 Task: Assign Issue Issue0000000156 to Sprint Sprint0000000094 in Scrum Project Project0000000032 in Jira. Assign Issue Issue0000000157 to Sprint Sprint0000000094 in Scrum Project Project0000000032 in Jira. Assign Issue Issue0000000158 to Sprint Sprint0000000095 in Scrum Project Project0000000032 in Jira. Assign Issue Issue0000000159 to Sprint Sprint0000000095 in Scrum Project Project0000000032 in Jira. Assign Issue Issue0000000160 to Sprint Sprint0000000096 in Scrum Project Project0000000032 in Jira
Action: Mouse moved to (258, 109)
Screenshot: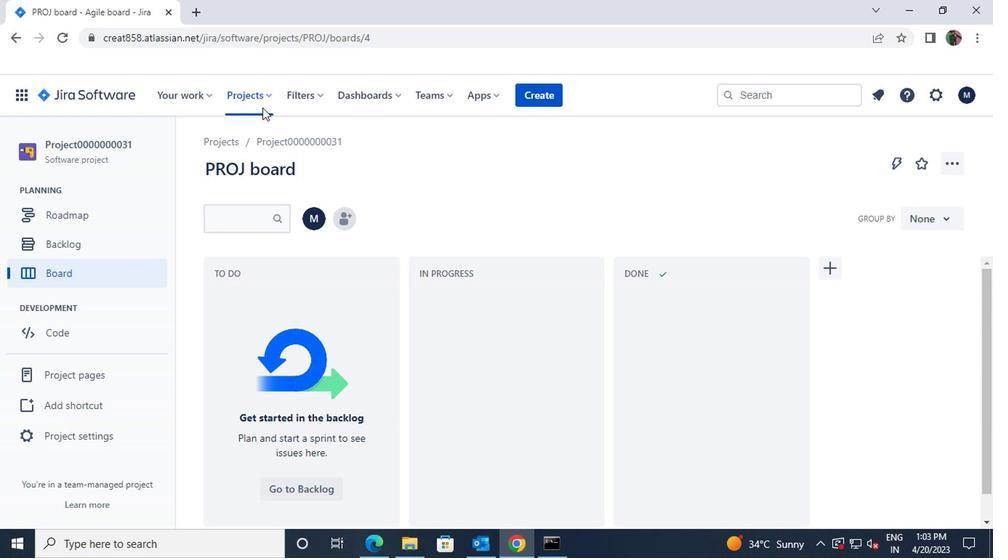 
Action: Mouse pressed left at (258, 109)
Screenshot: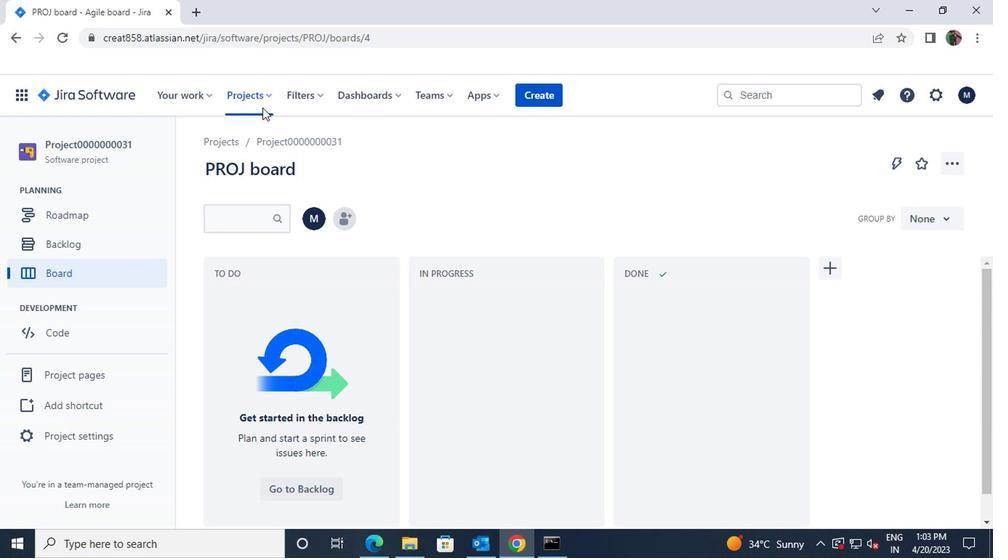 
Action: Mouse moved to (286, 191)
Screenshot: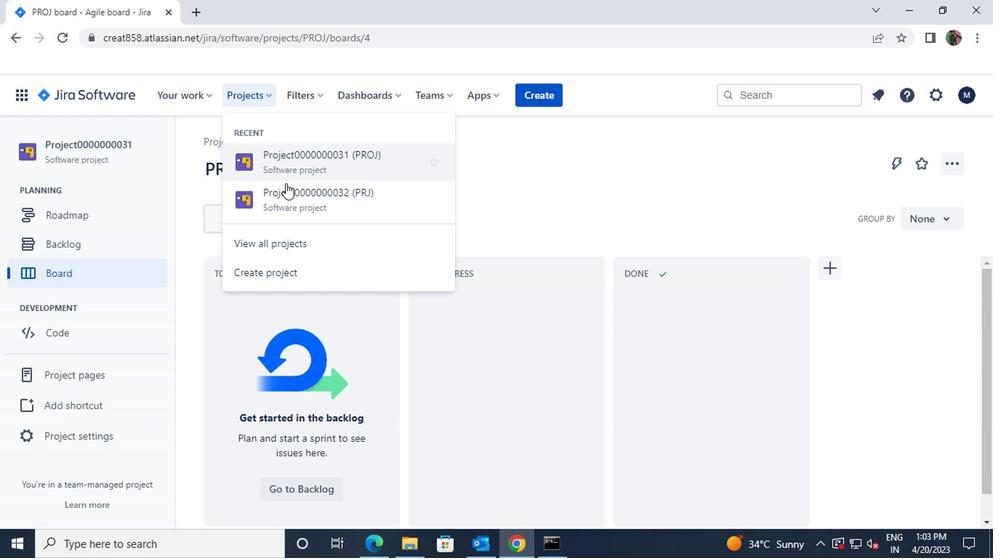 
Action: Mouse pressed left at (286, 191)
Screenshot: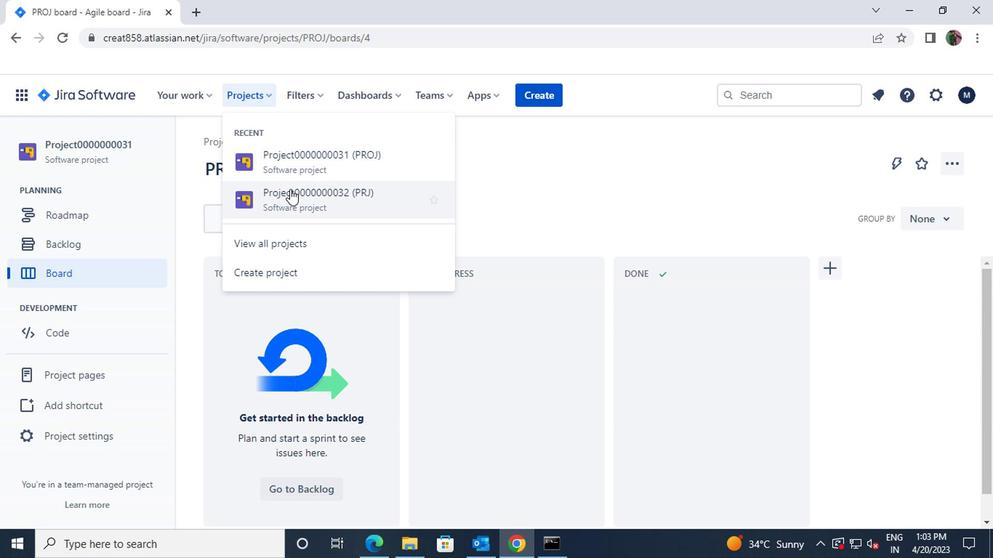 
Action: Mouse moved to (94, 244)
Screenshot: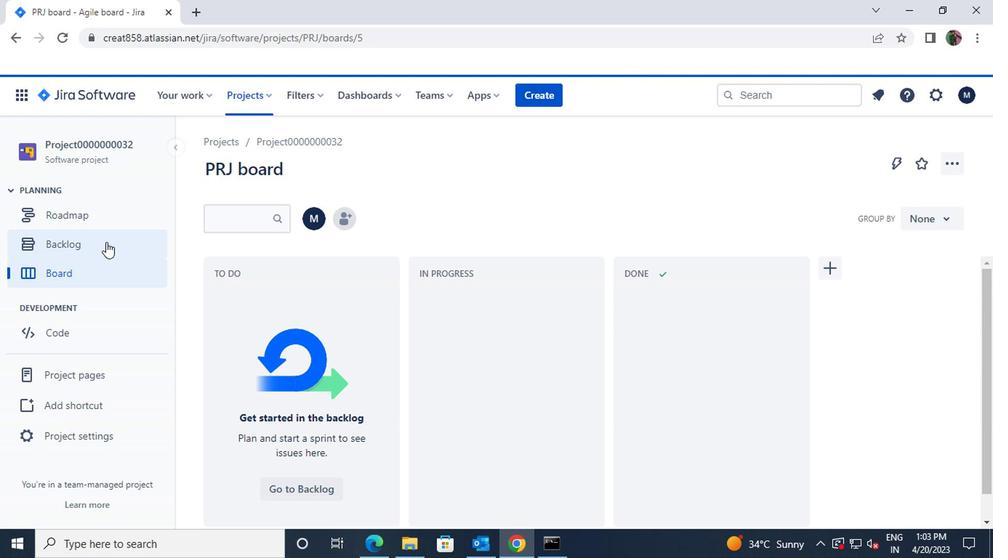 
Action: Mouse pressed left at (94, 244)
Screenshot: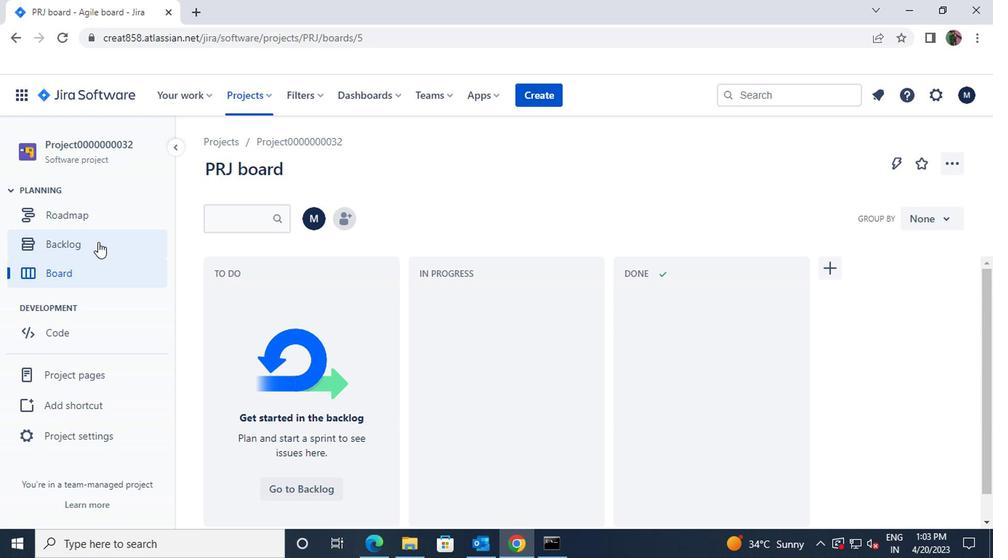 
Action: Mouse moved to (352, 311)
Screenshot: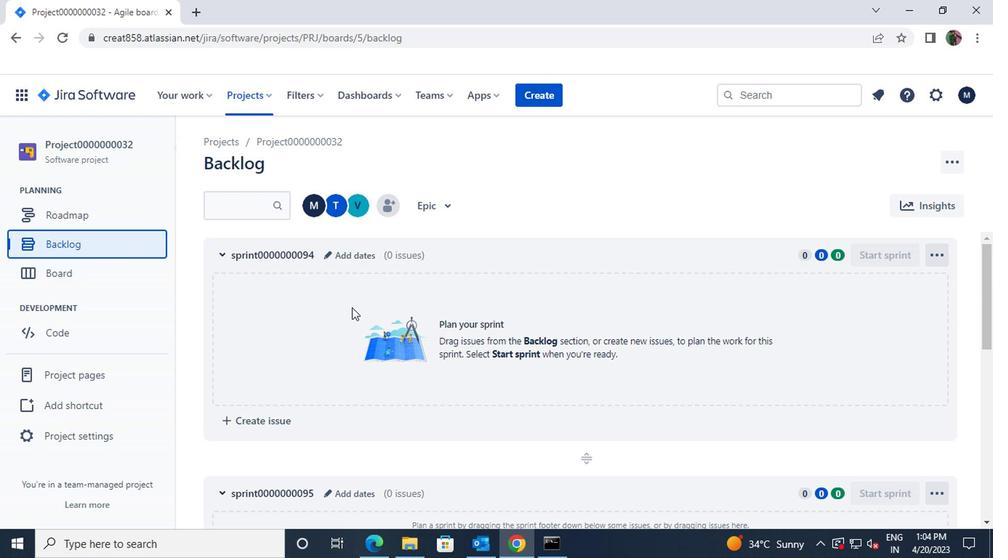 
Action: Mouse scrolled (352, 310) with delta (0, -1)
Screenshot: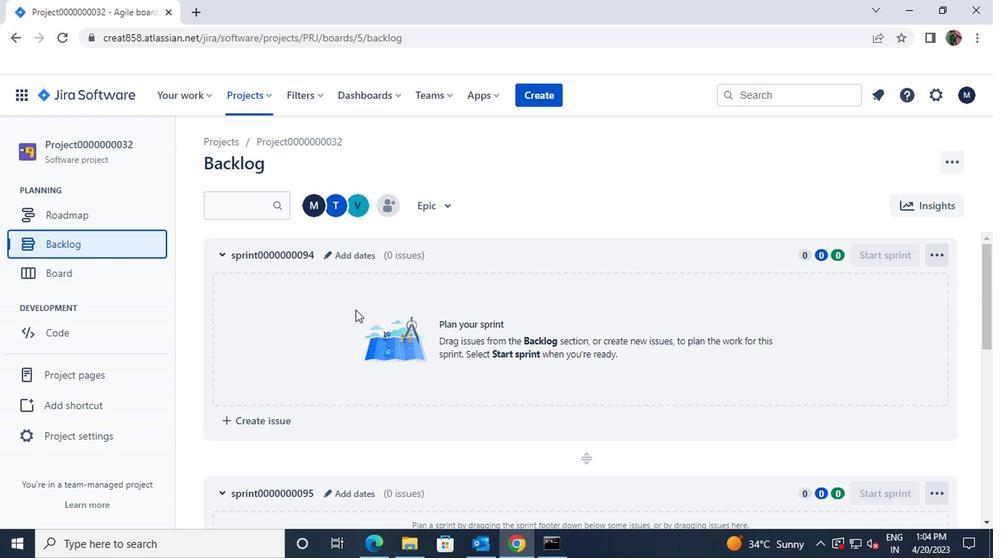
Action: Mouse scrolled (352, 310) with delta (0, -1)
Screenshot: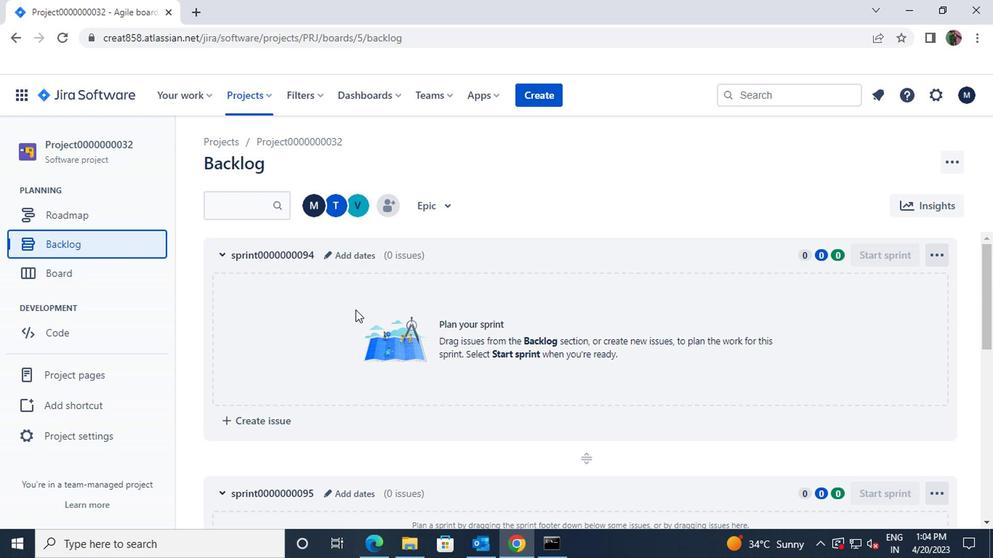 
Action: Mouse scrolled (352, 310) with delta (0, -1)
Screenshot: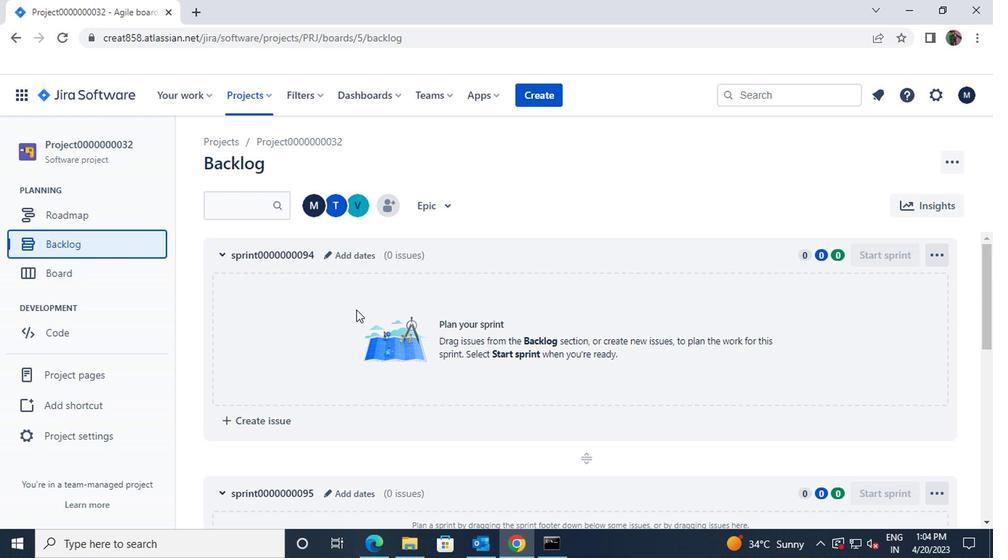 
Action: Mouse scrolled (352, 310) with delta (0, -1)
Screenshot: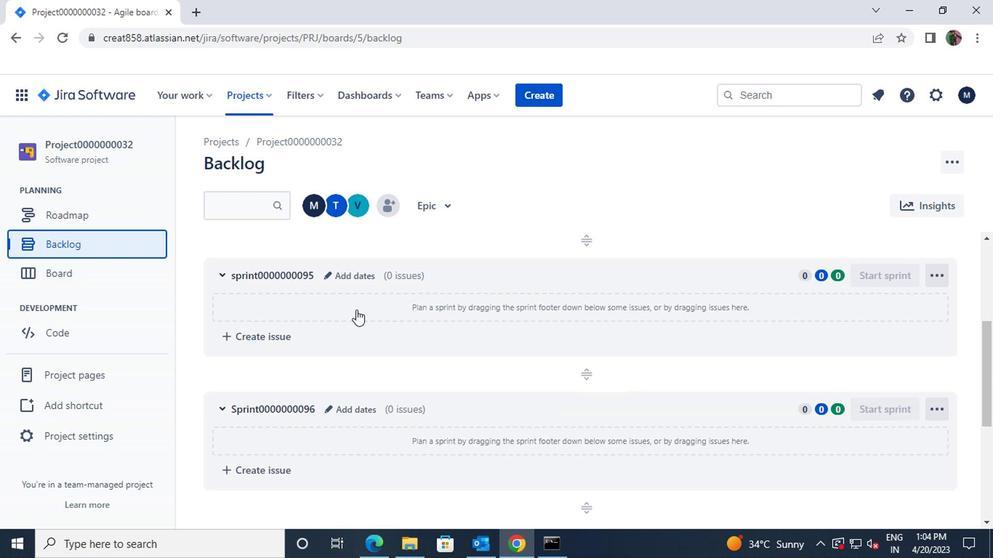 
Action: Mouse scrolled (352, 310) with delta (0, -1)
Screenshot: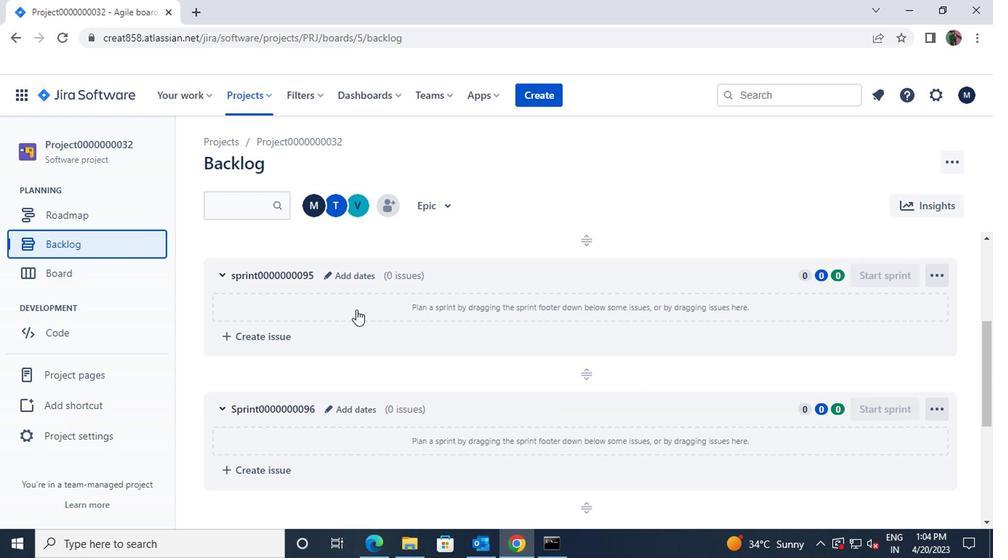 
Action: Mouse scrolled (352, 310) with delta (0, -1)
Screenshot: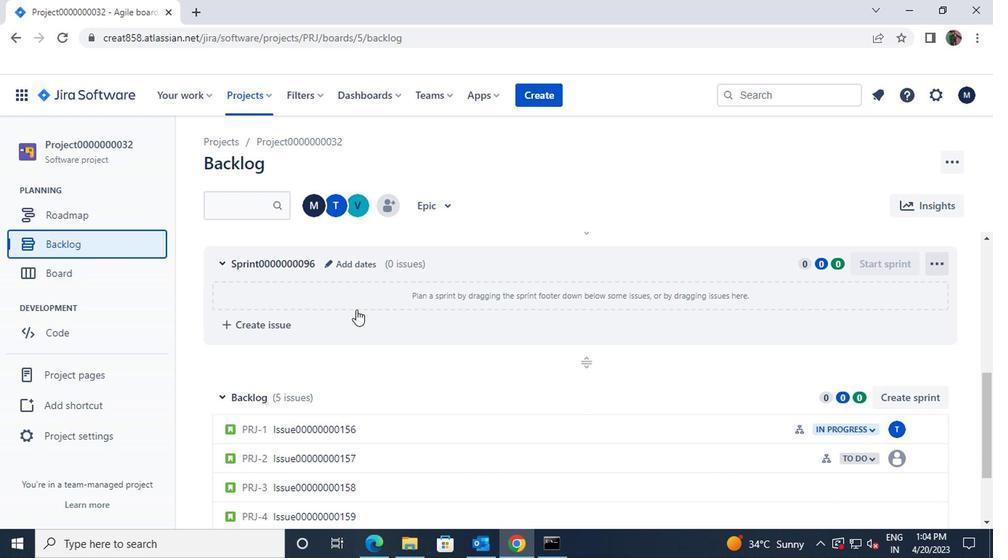 
Action: Mouse moved to (924, 353)
Screenshot: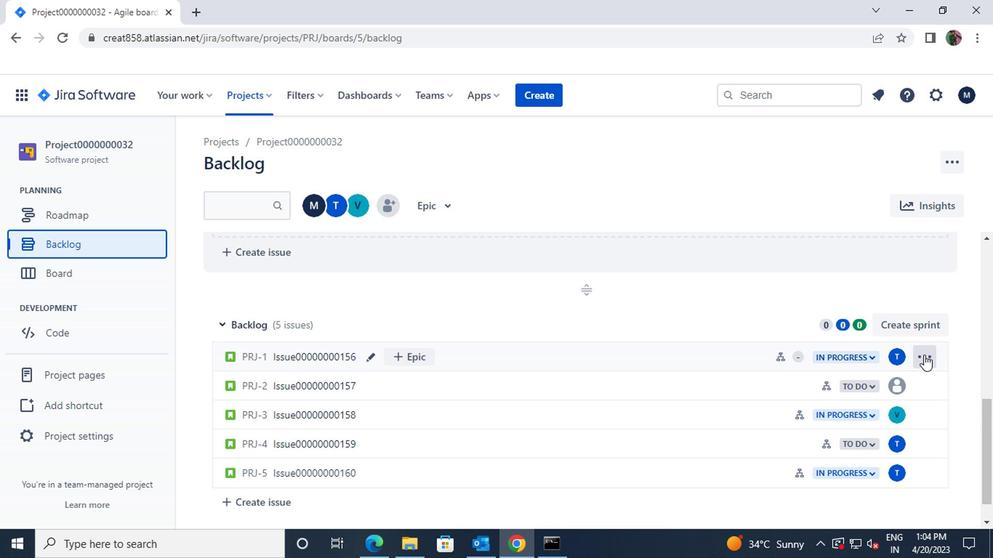 
Action: Mouse pressed left at (924, 353)
Screenshot: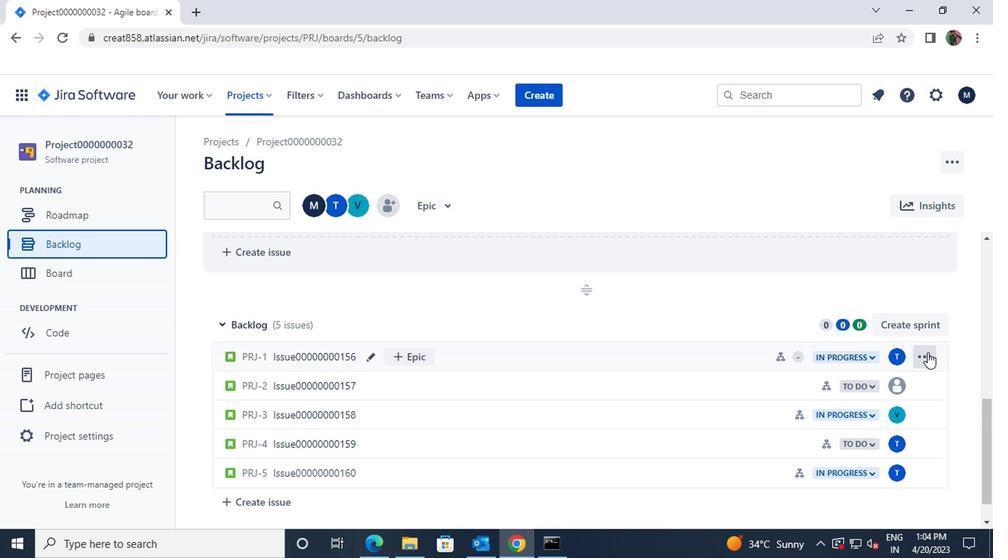 
Action: Mouse moved to (889, 254)
Screenshot: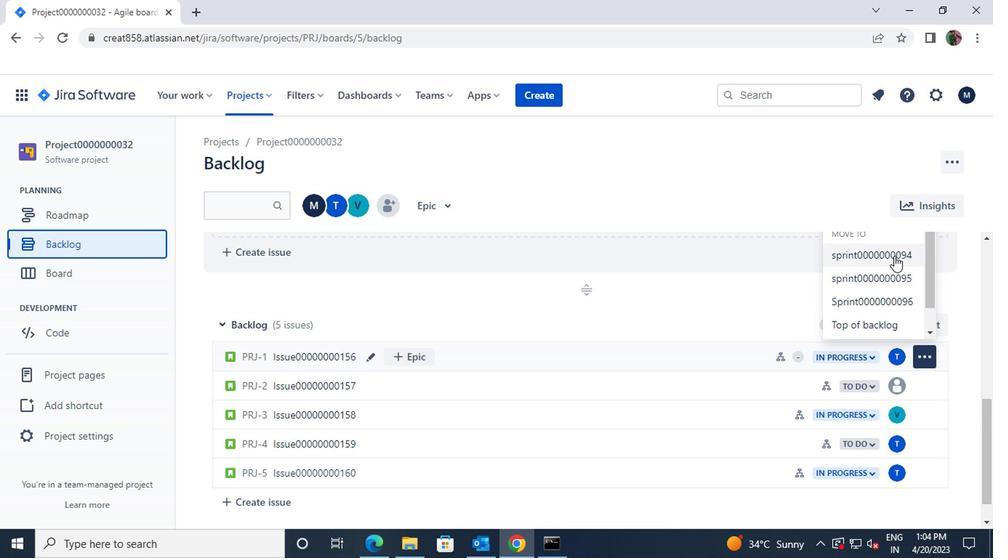 
Action: Mouse pressed left at (889, 254)
Screenshot: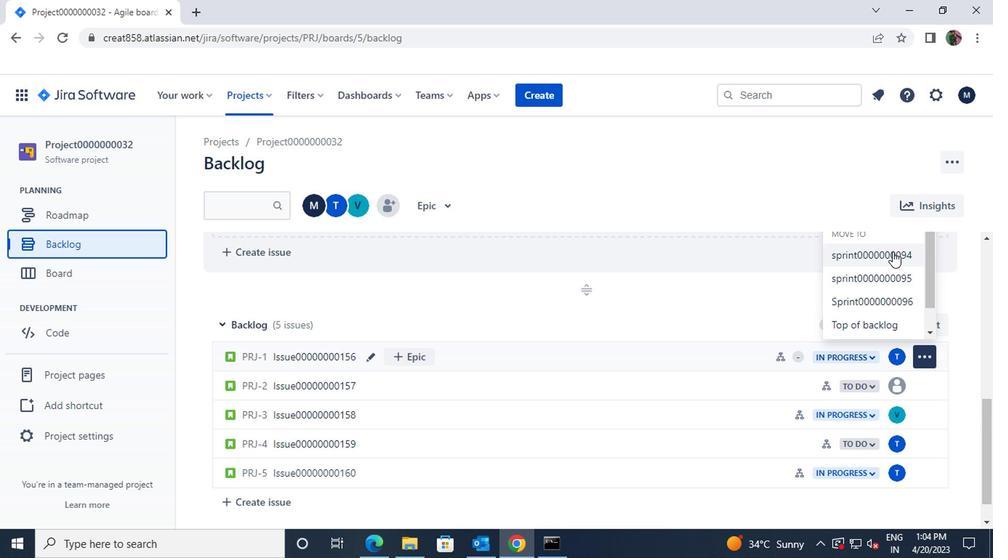 
Action: Mouse moved to (924, 357)
Screenshot: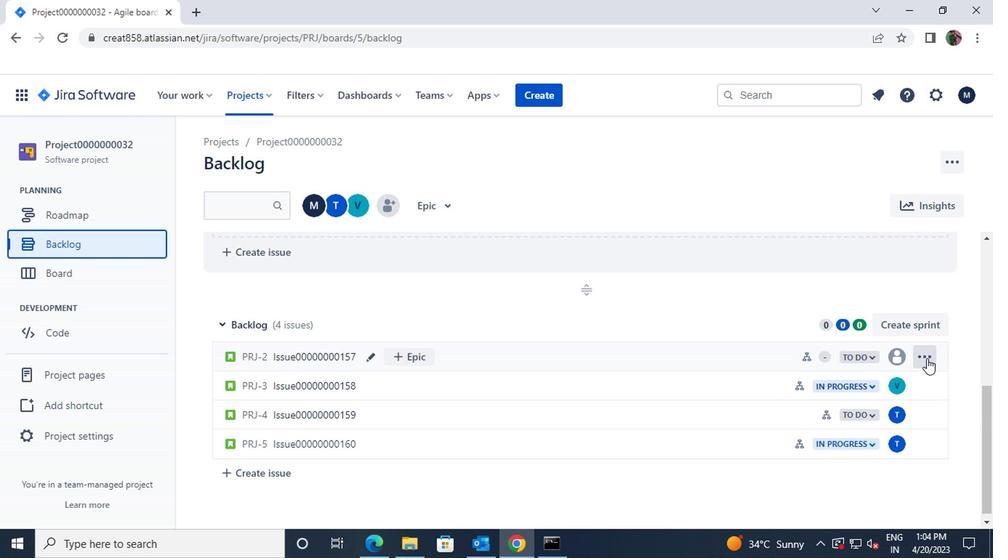 
Action: Mouse pressed left at (924, 357)
Screenshot: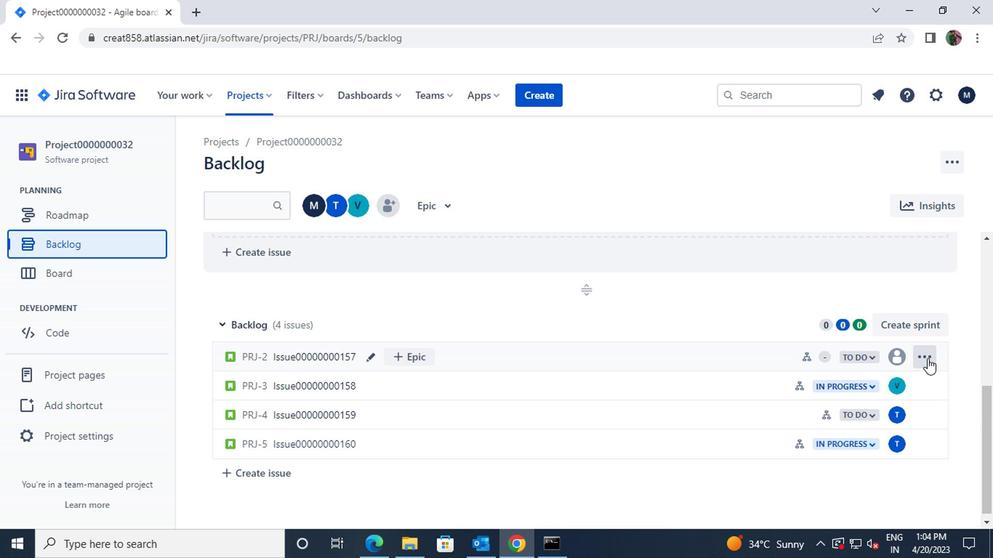 
Action: Mouse moved to (890, 256)
Screenshot: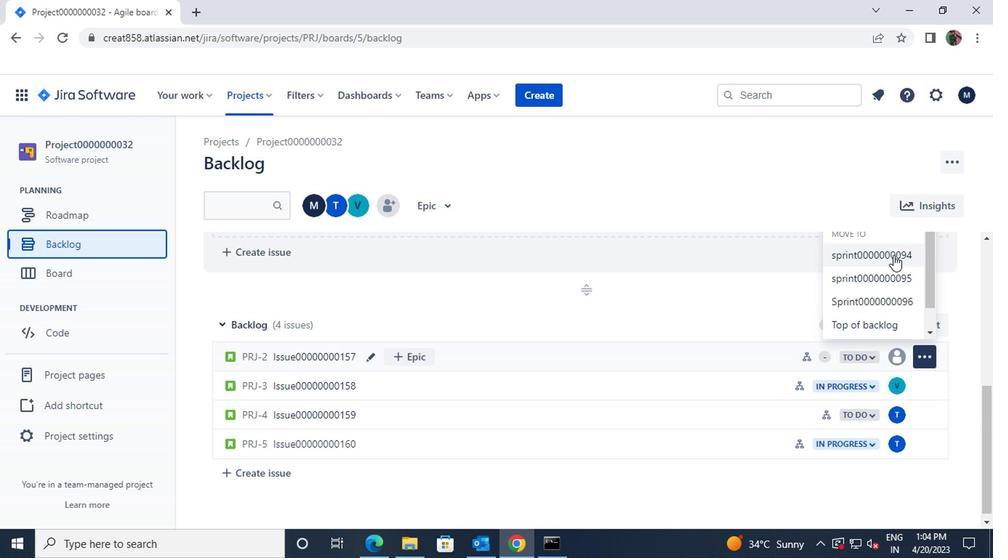 
Action: Mouse pressed left at (890, 256)
Screenshot: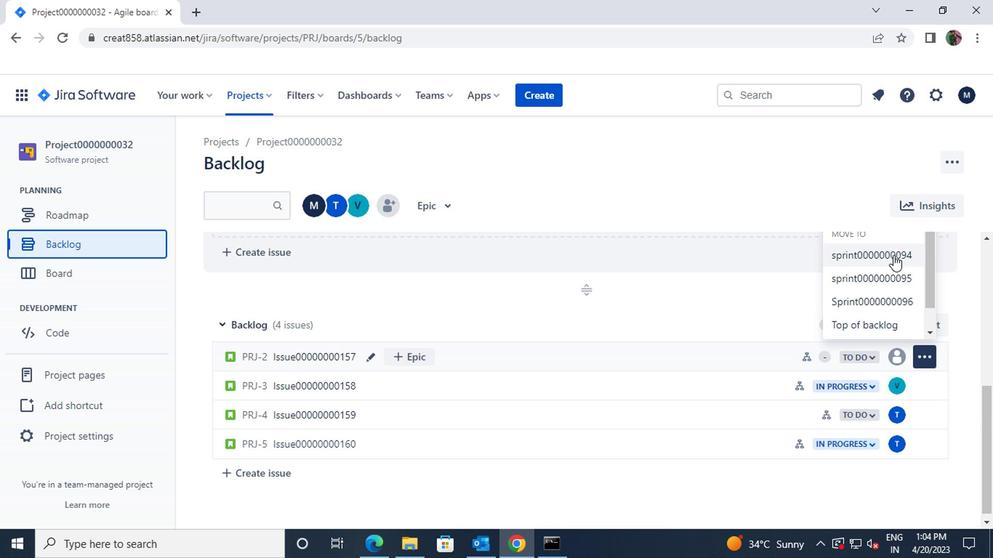 
Action: Mouse moved to (917, 381)
Screenshot: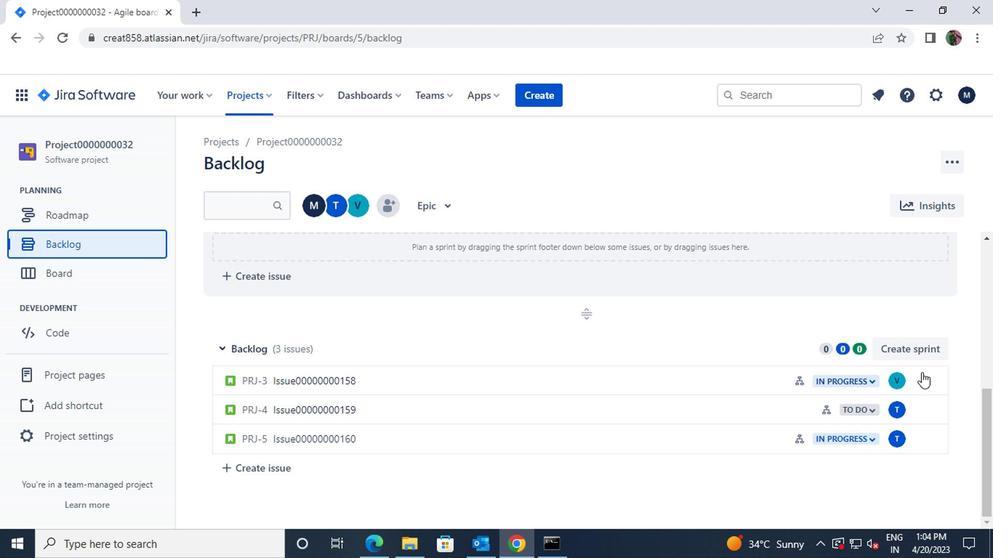 
Action: Mouse pressed left at (917, 381)
Screenshot: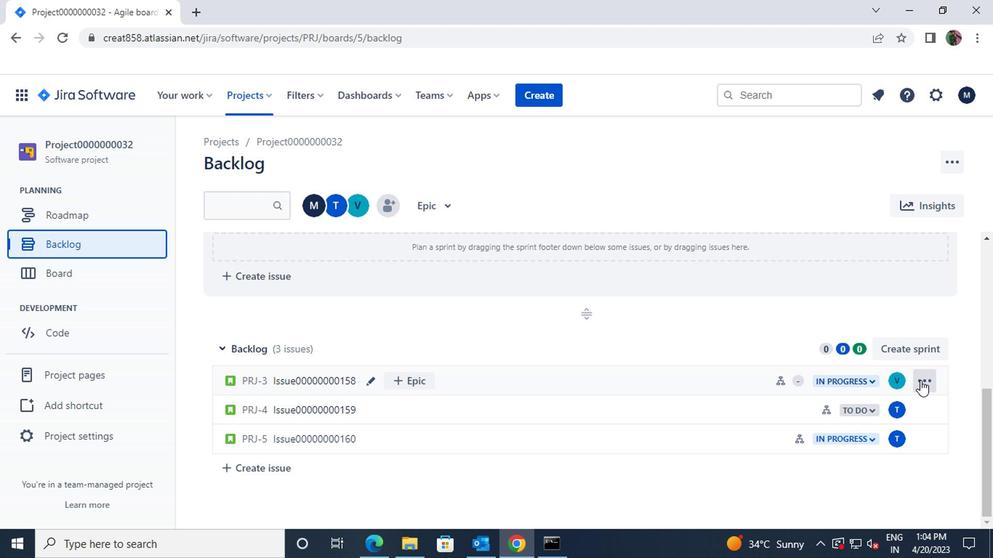 
Action: Mouse moved to (886, 301)
Screenshot: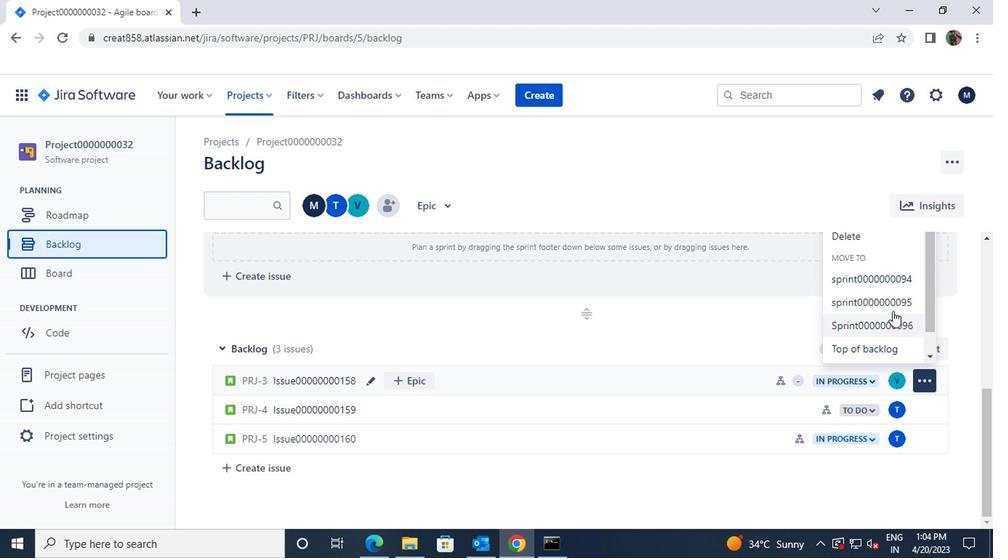 
Action: Mouse pressed left at (886, 301)
Screenshot: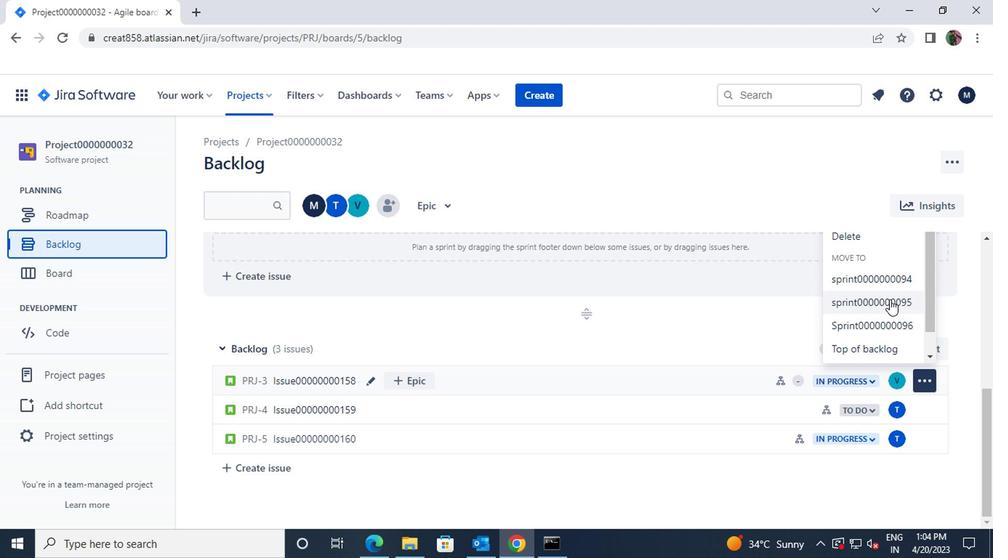 
Action: Mouse moved to (922, 406)
Screenshot: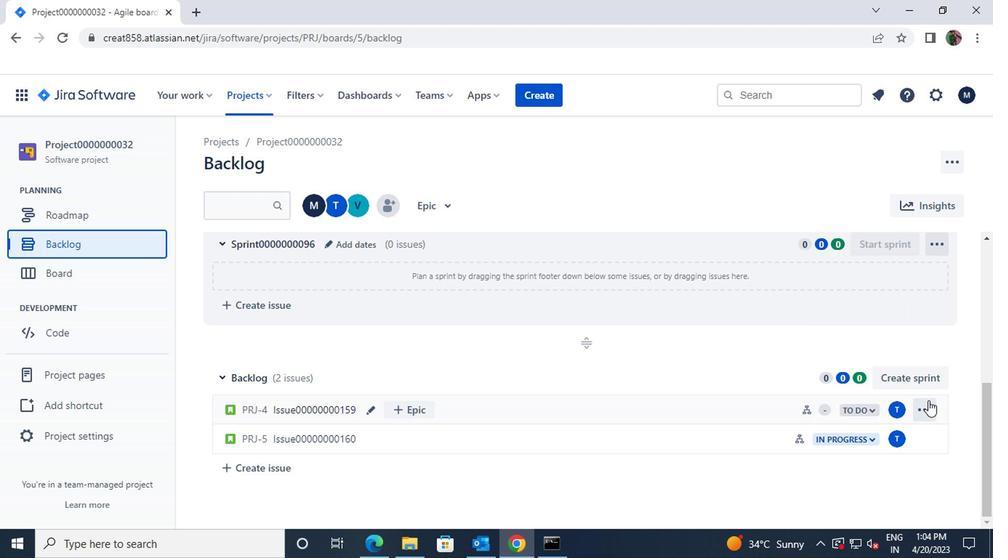 
Action: Mouse pressed left at (922, 406)
Screenshot: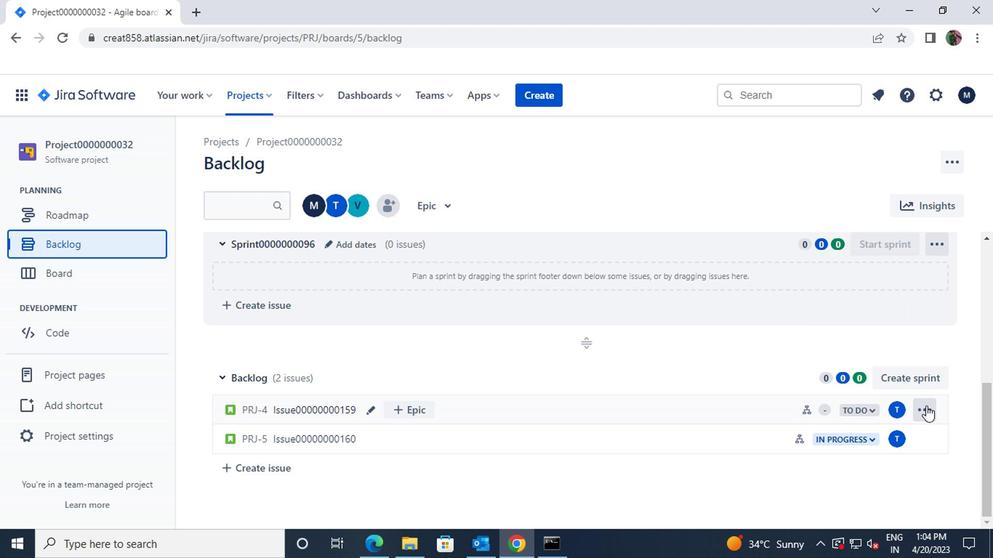 
Action: Mouse moved to (904, 326)
Screenshot: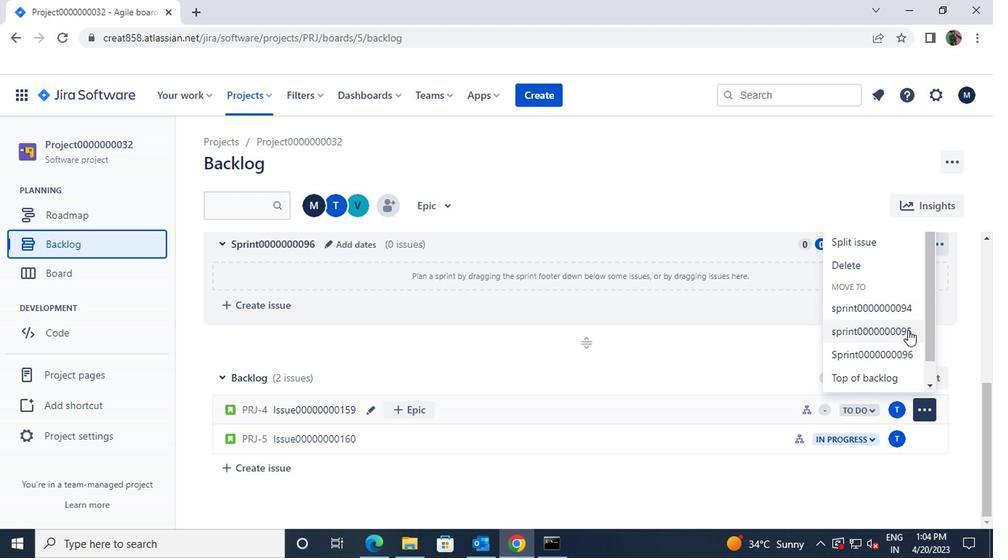 
Action: Mouse pressed left at (904, 326)
Screenshot: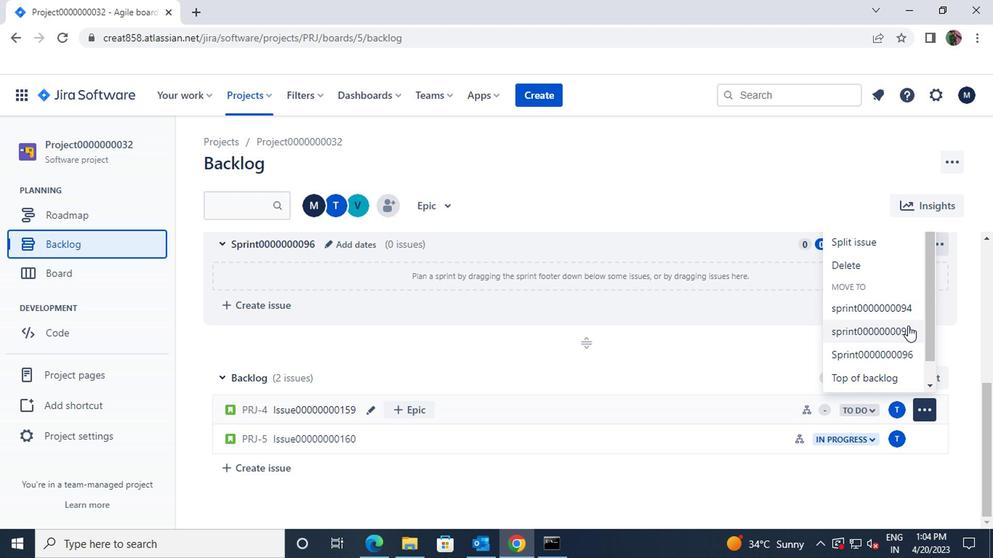 
Action: Mouse moved to (921, 431)
Screenshot: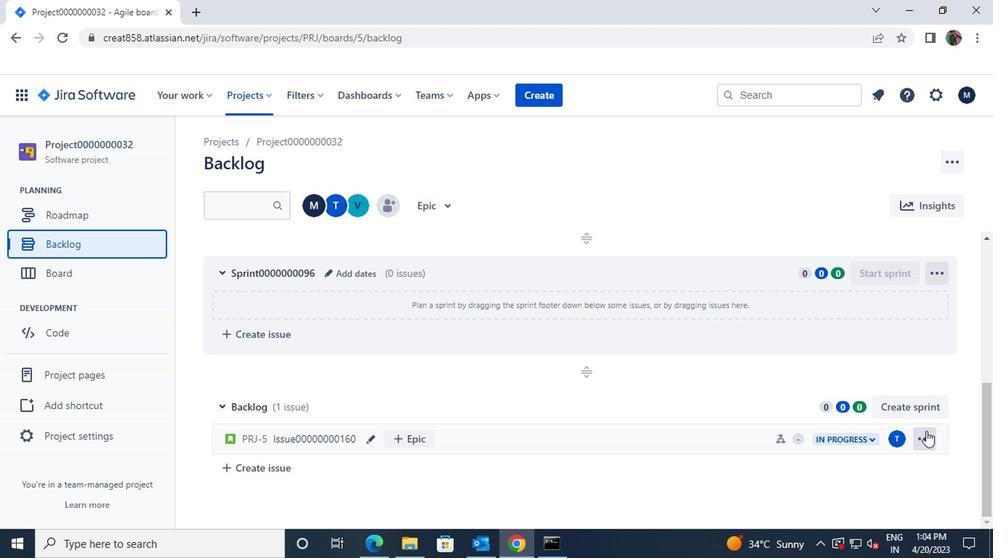
Action: Mouse pressed left at (921, 431)
Screenshot: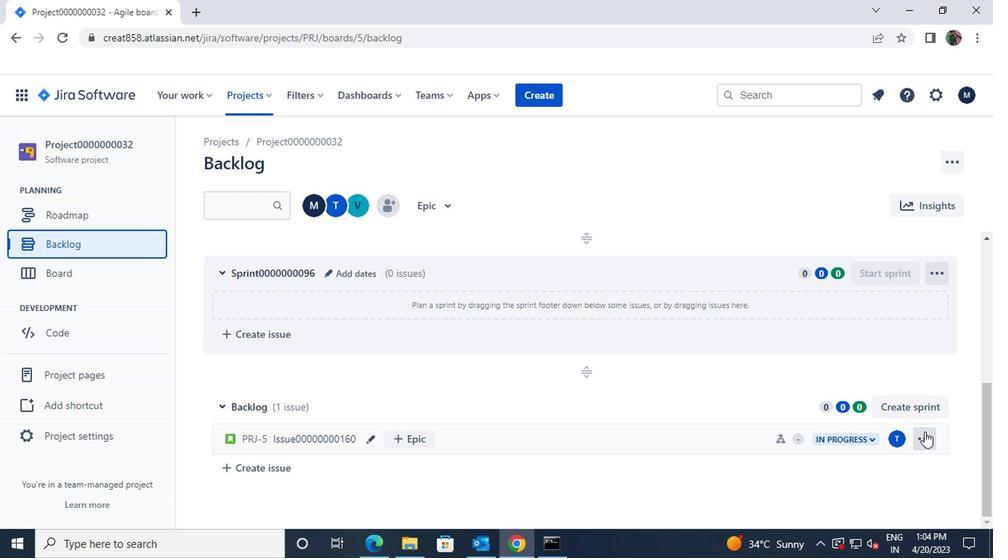 
Action: Mouse moved to (903, 381)
Screenshot: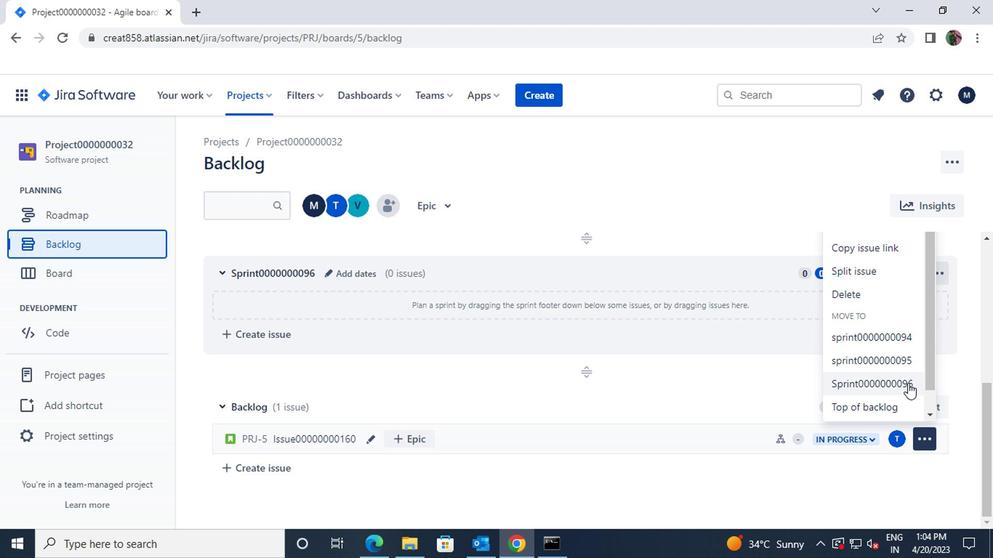 
Action: Mouse pressed left at (903, 381)
Screenshot: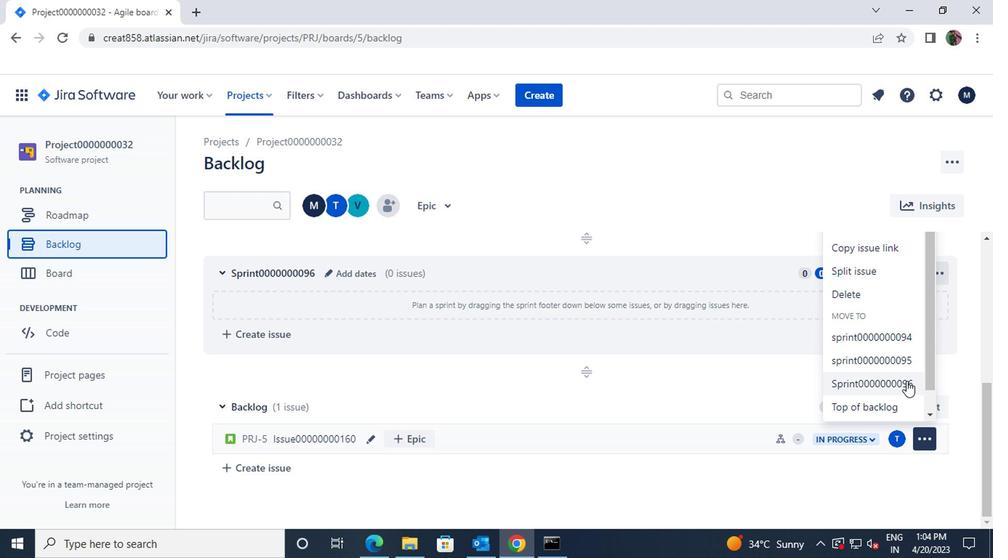 
